 Task: Create a rule when anyone enters a card discription containing a date after set due on the date.
Action: Mouse moved to (1299, 43)
Screenshot: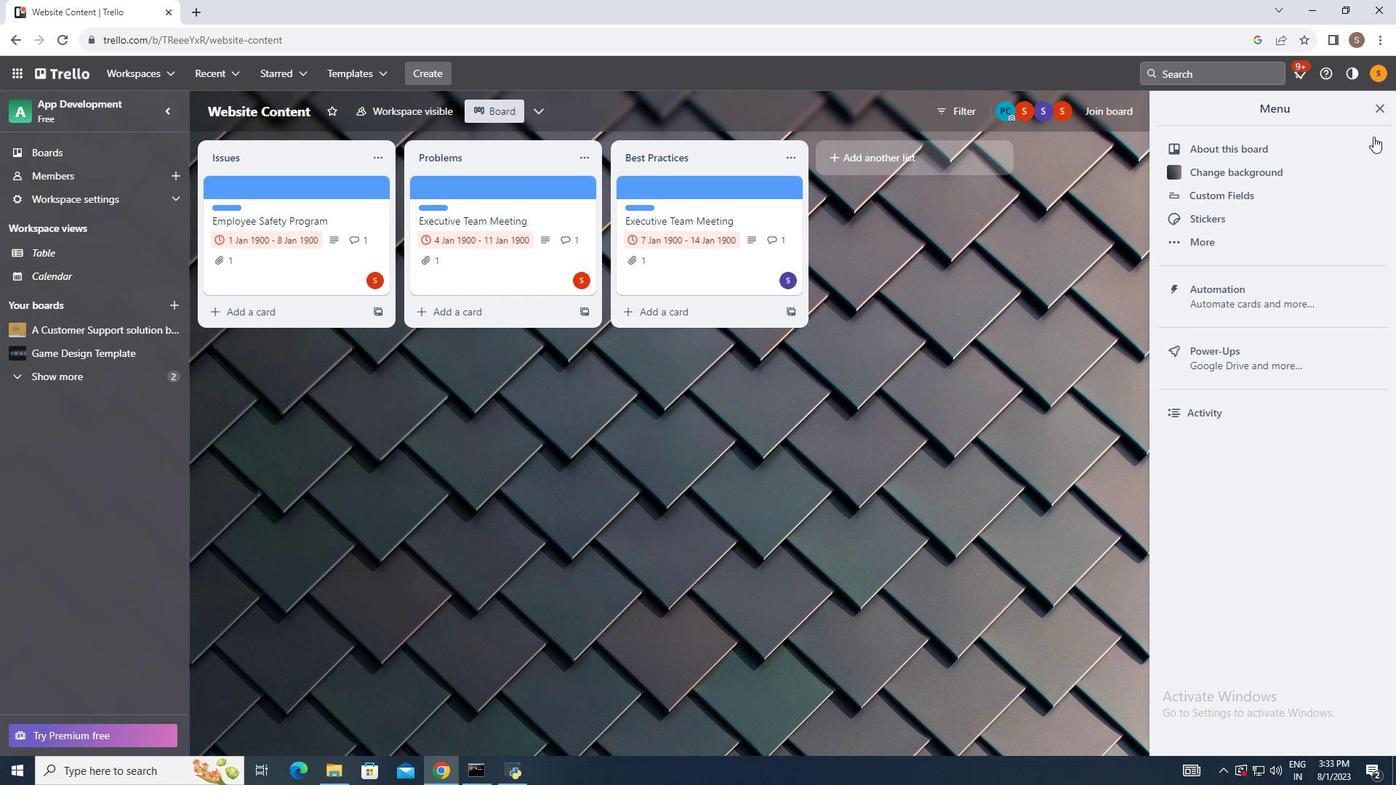 
Action: Mouse pressed left at (1299, 43)
Screenshot: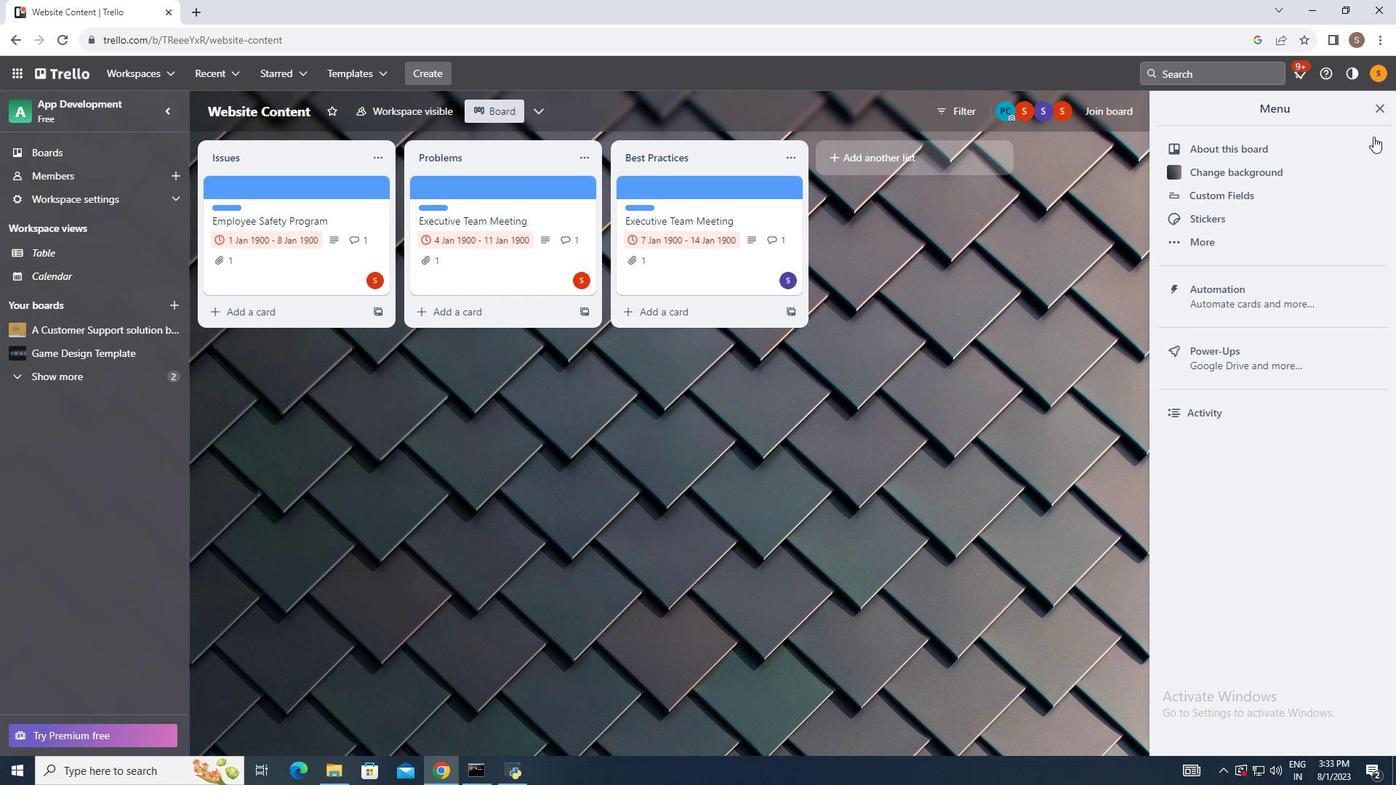 
Action: Mouse moved to (1192, 261)
Screenshot: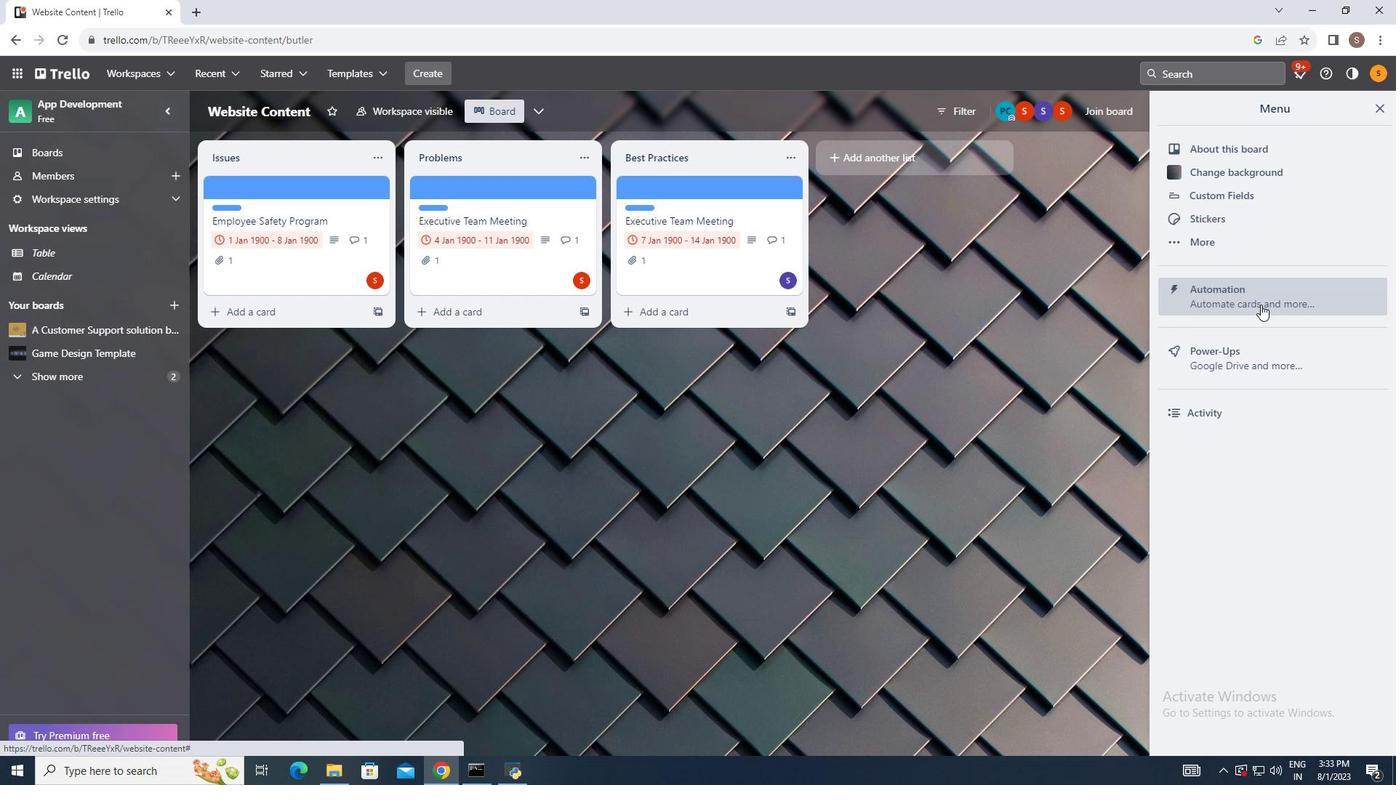 
Action: Mouse pressed left at (1192, 261)
Screenshot: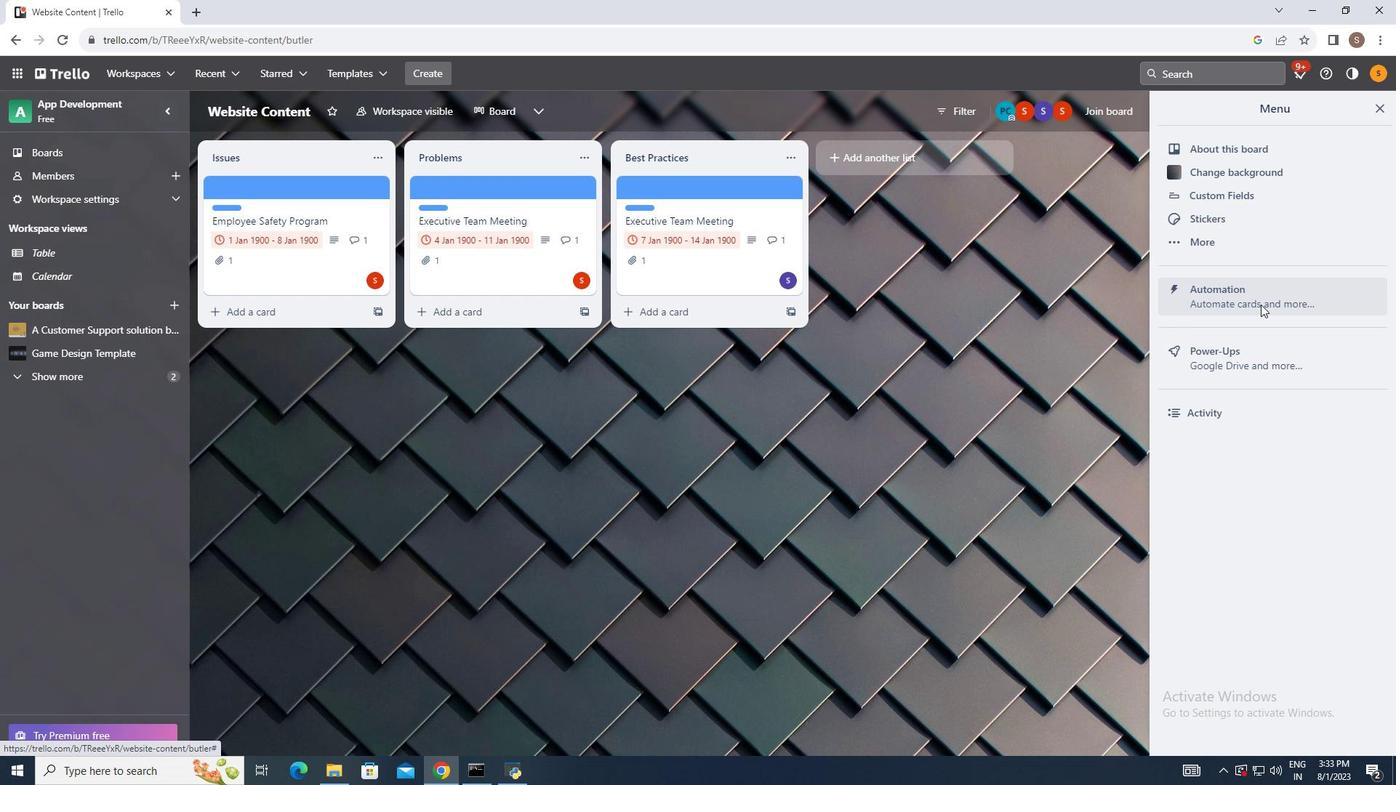 
Action: Mouse moved to (340, 186)
Screenshot: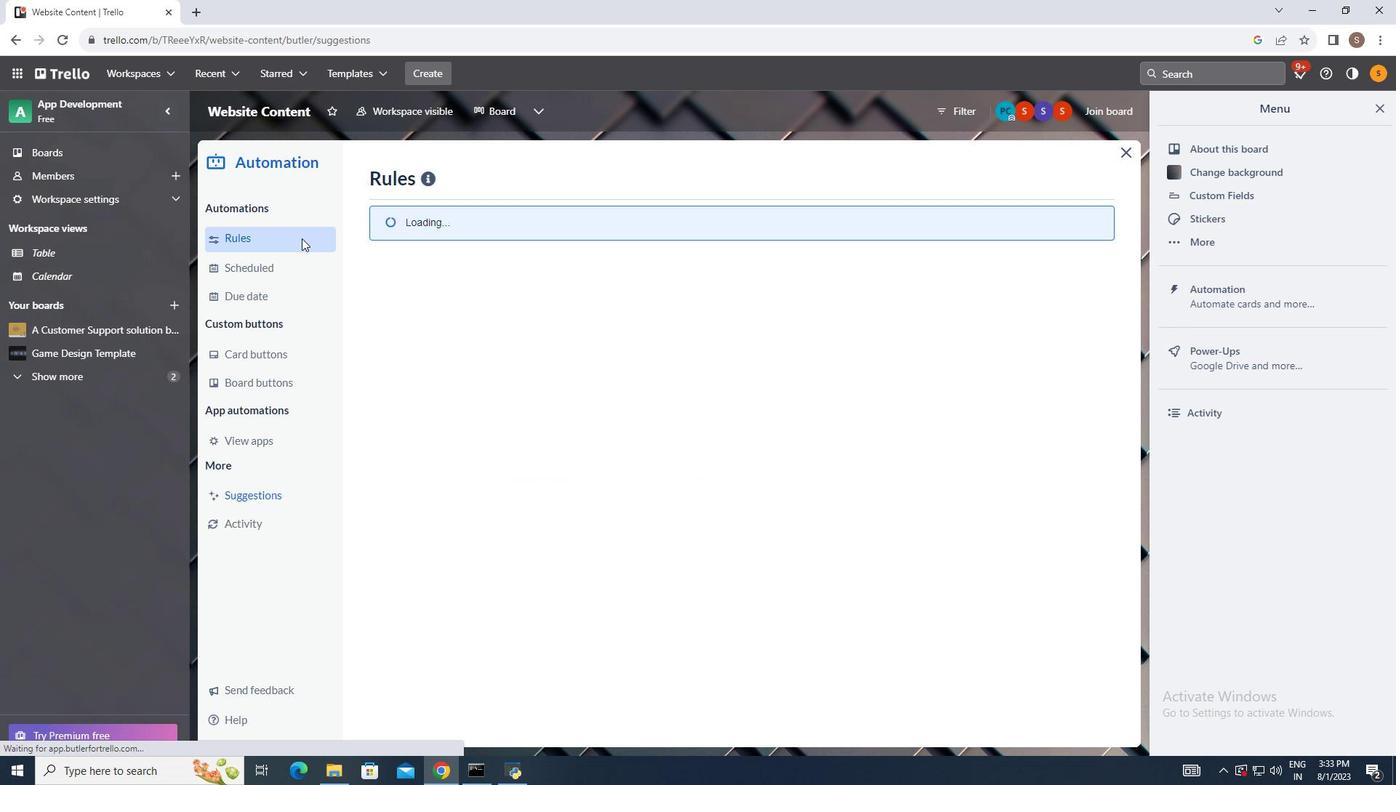 
Action: Mouse pressed left at (340, 186)
Screenshot: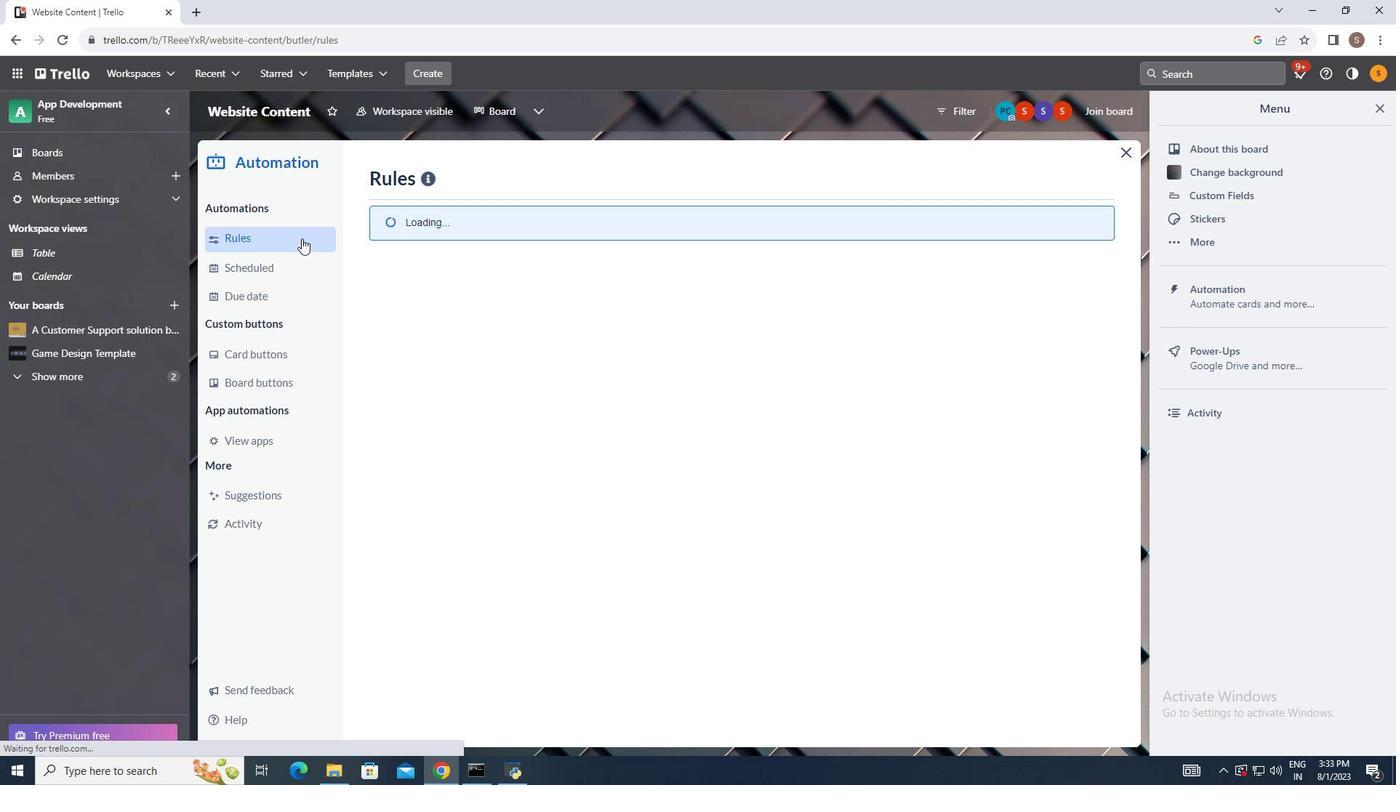 
Action: Mouse moved to (924, 119)
Screenshot: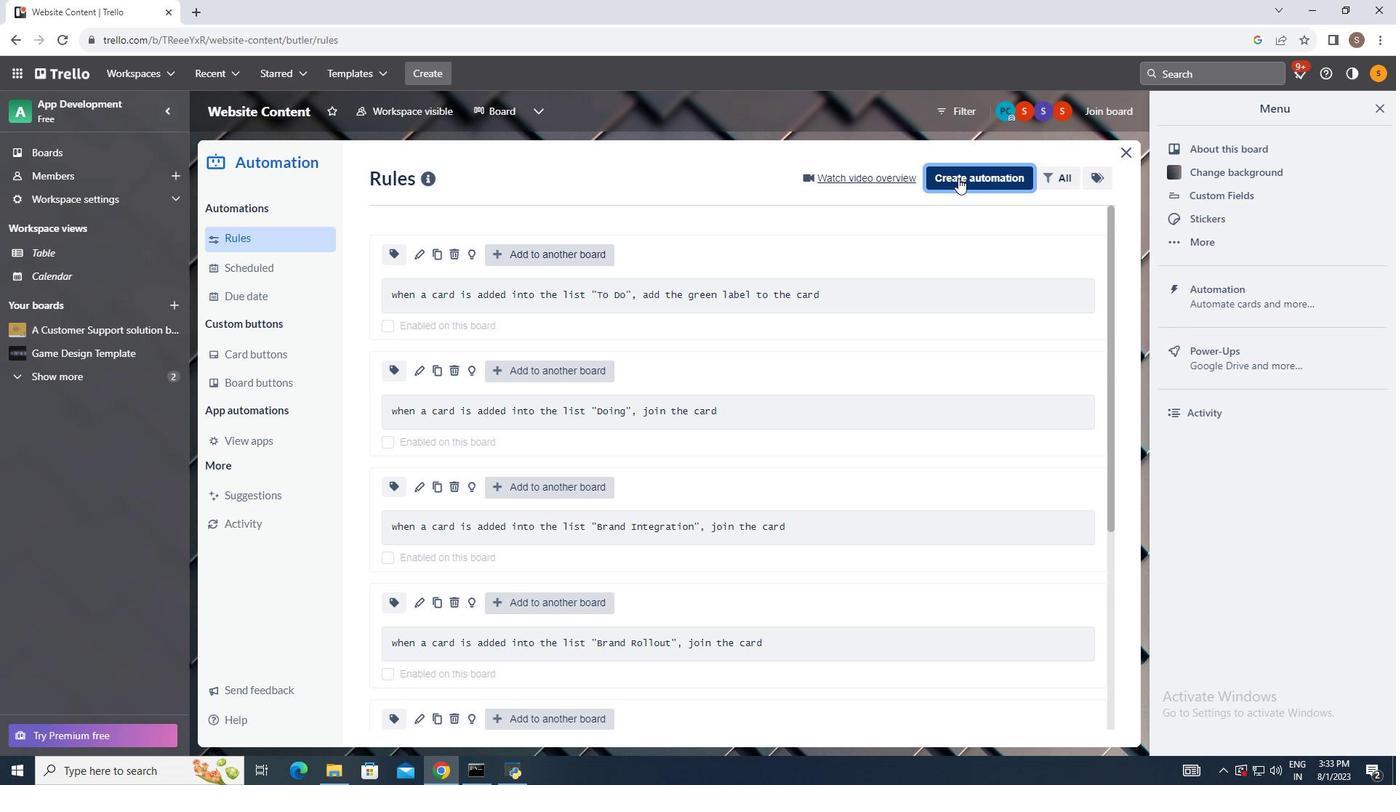 
Action: Mouse pressed left at (924, 119)
Screenshot: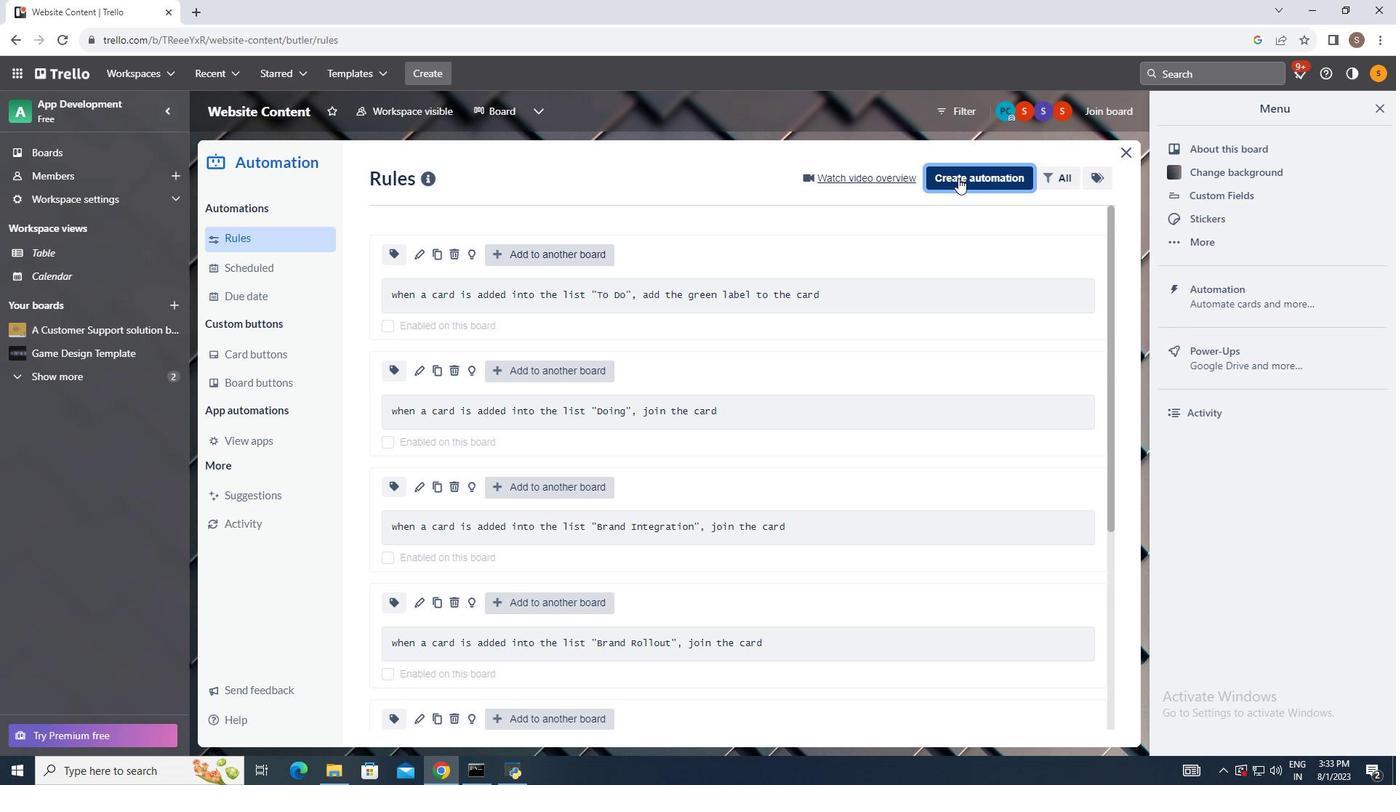 
Action: Mouse moved to (676, 277)
Screenshot: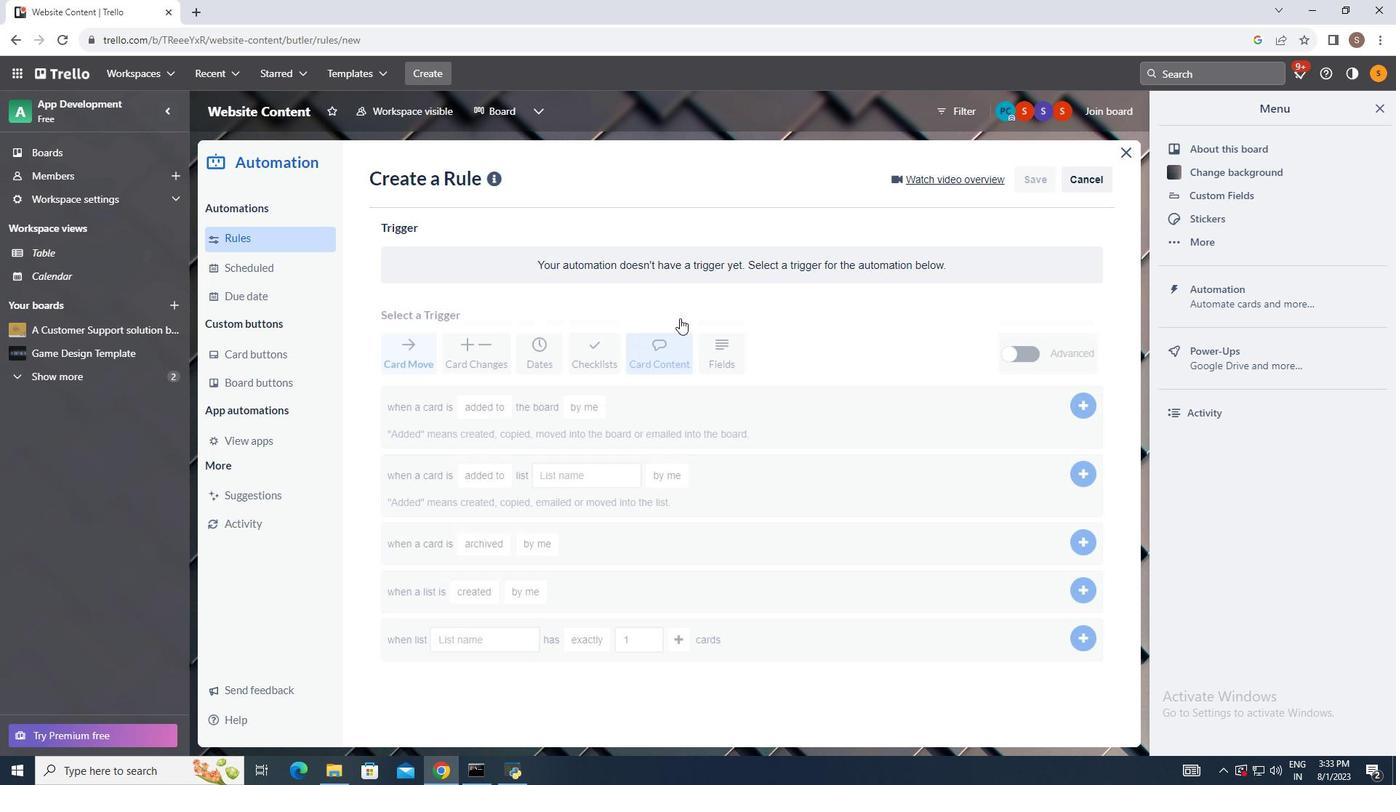 
Action: Mouse pressed left at (676, 277)
Screenshot: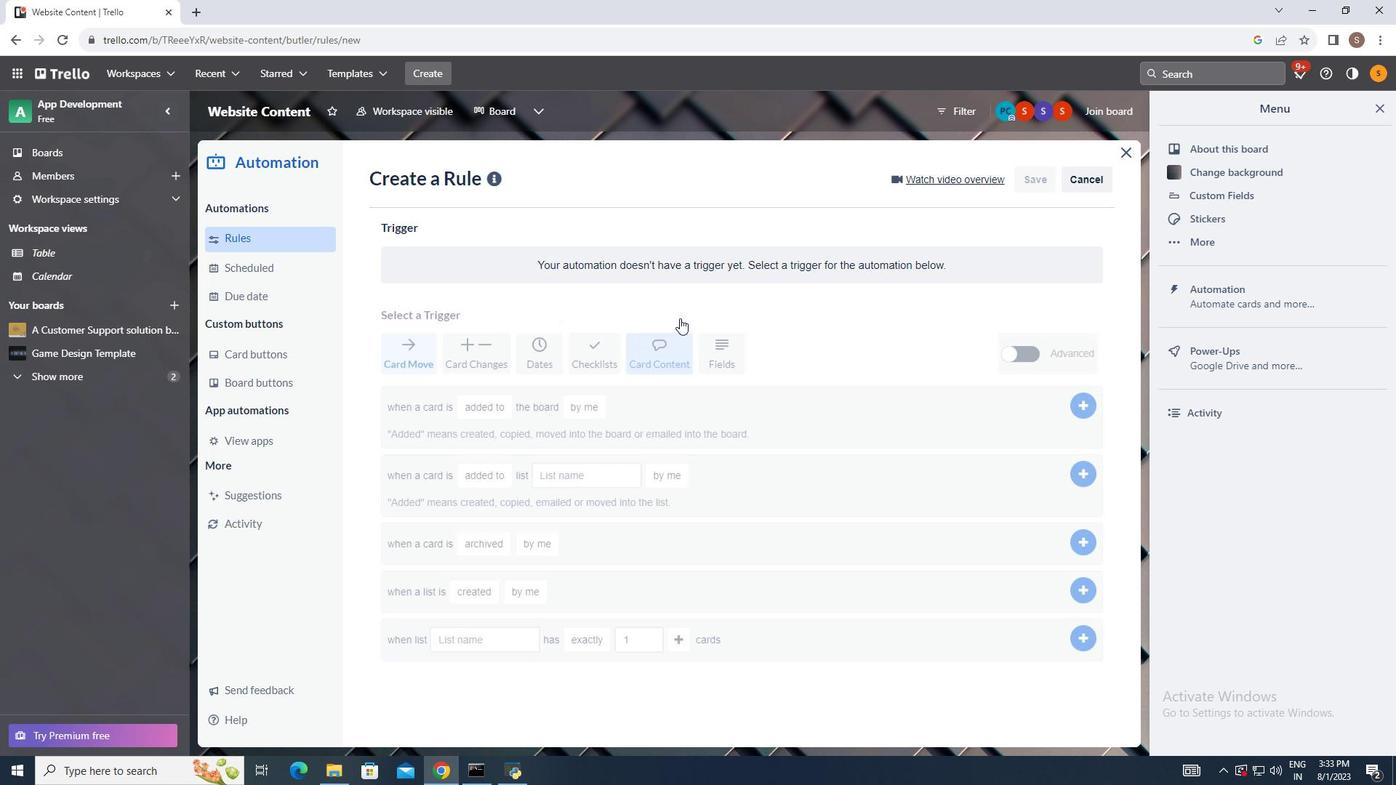 
Action: Mouse moved to (544, 338)
Screenshot: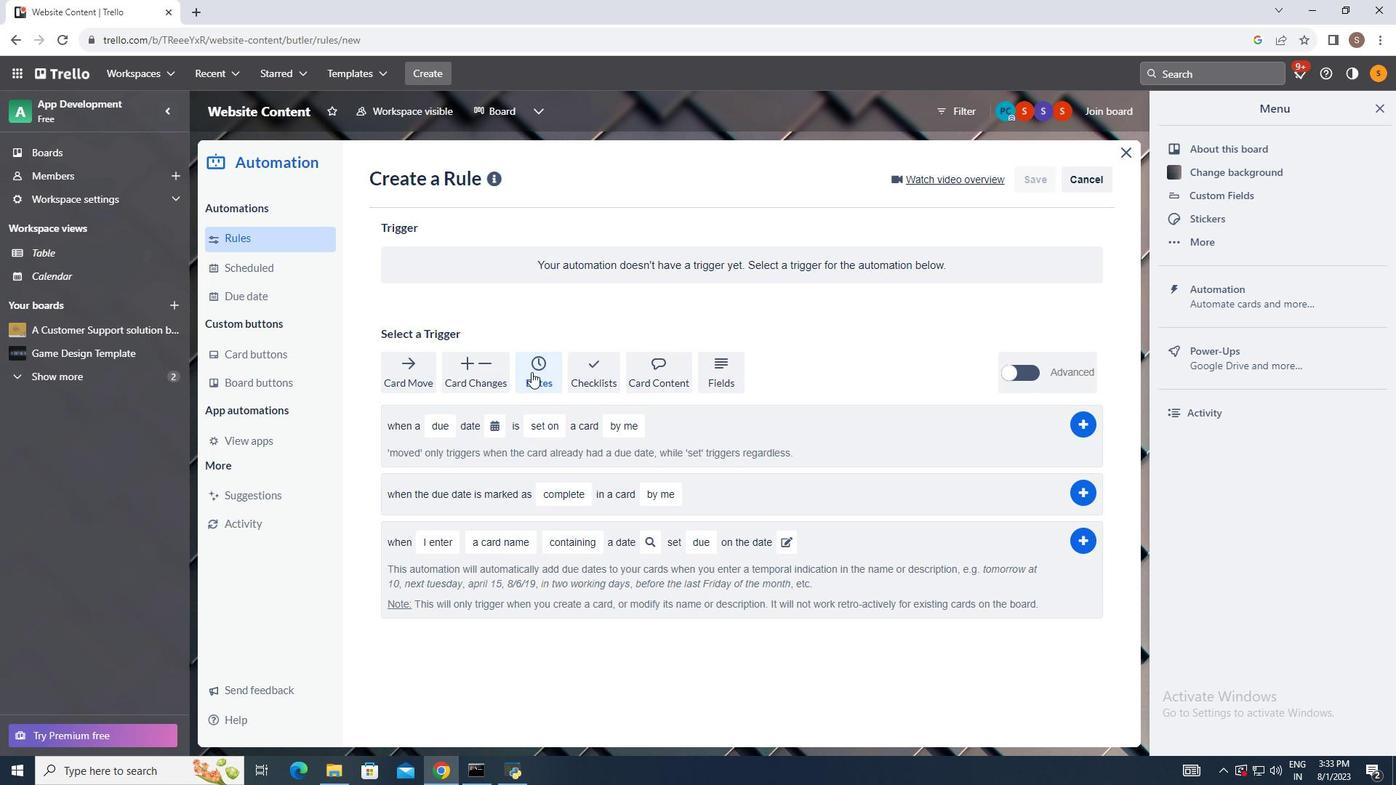 
Action: Mouse pressed left at (544, 338)
Screenshot: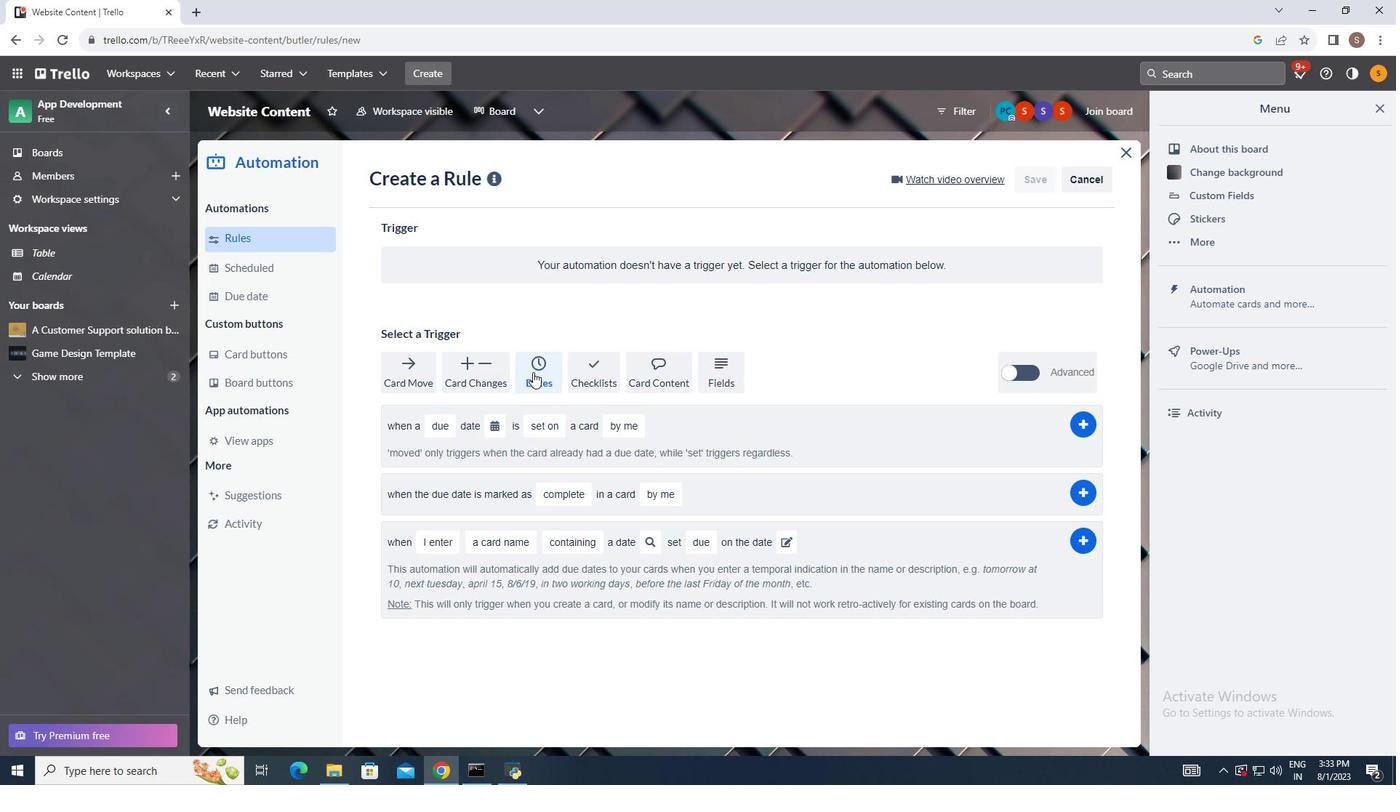 
Action: Mouse moved to (479, 594)
Screenshot: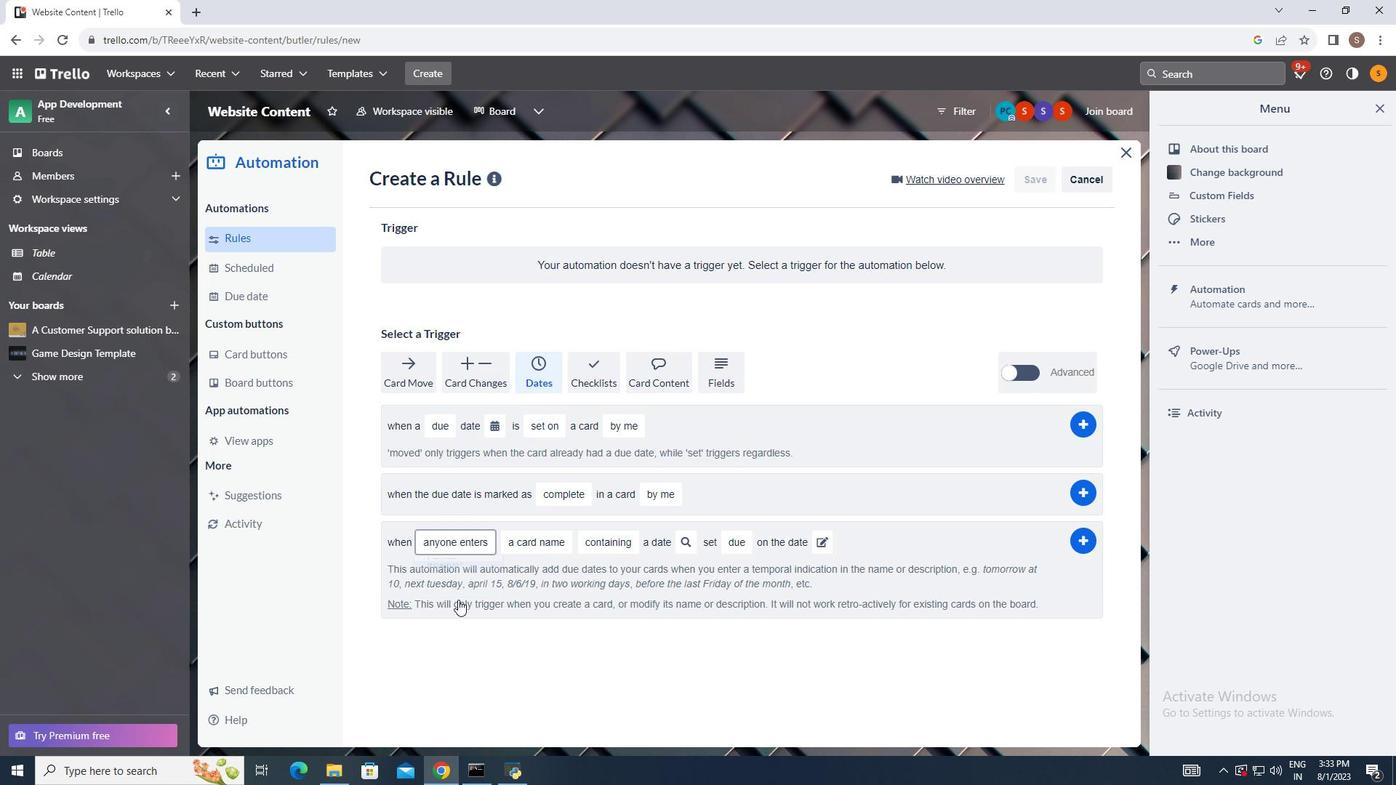 
Action: Mouse pressed left at (479, 594)
Screenshot: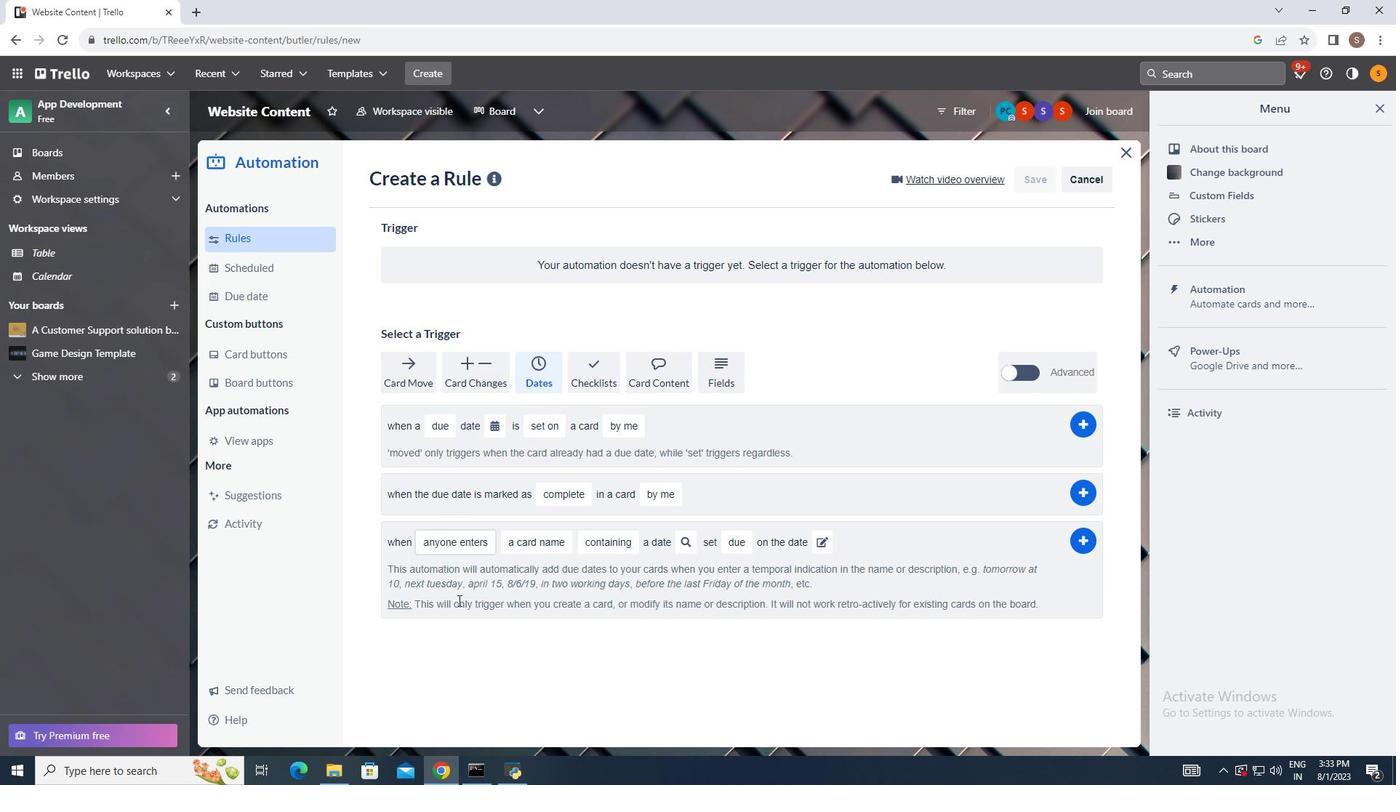 
Action: Mouse moved to (558, 533)
Screenshot: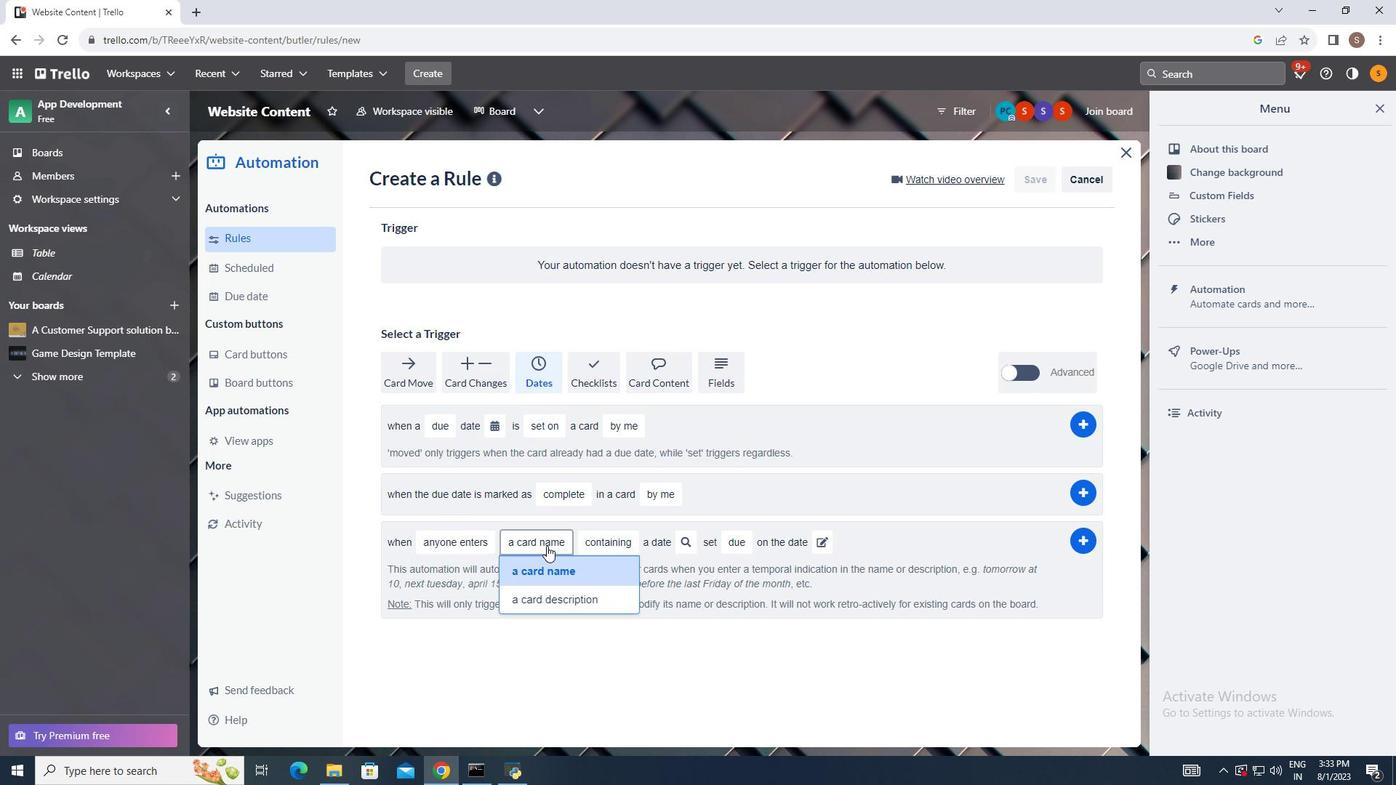 
Action: Mouse pressed left at (558, 533)
Screenshot: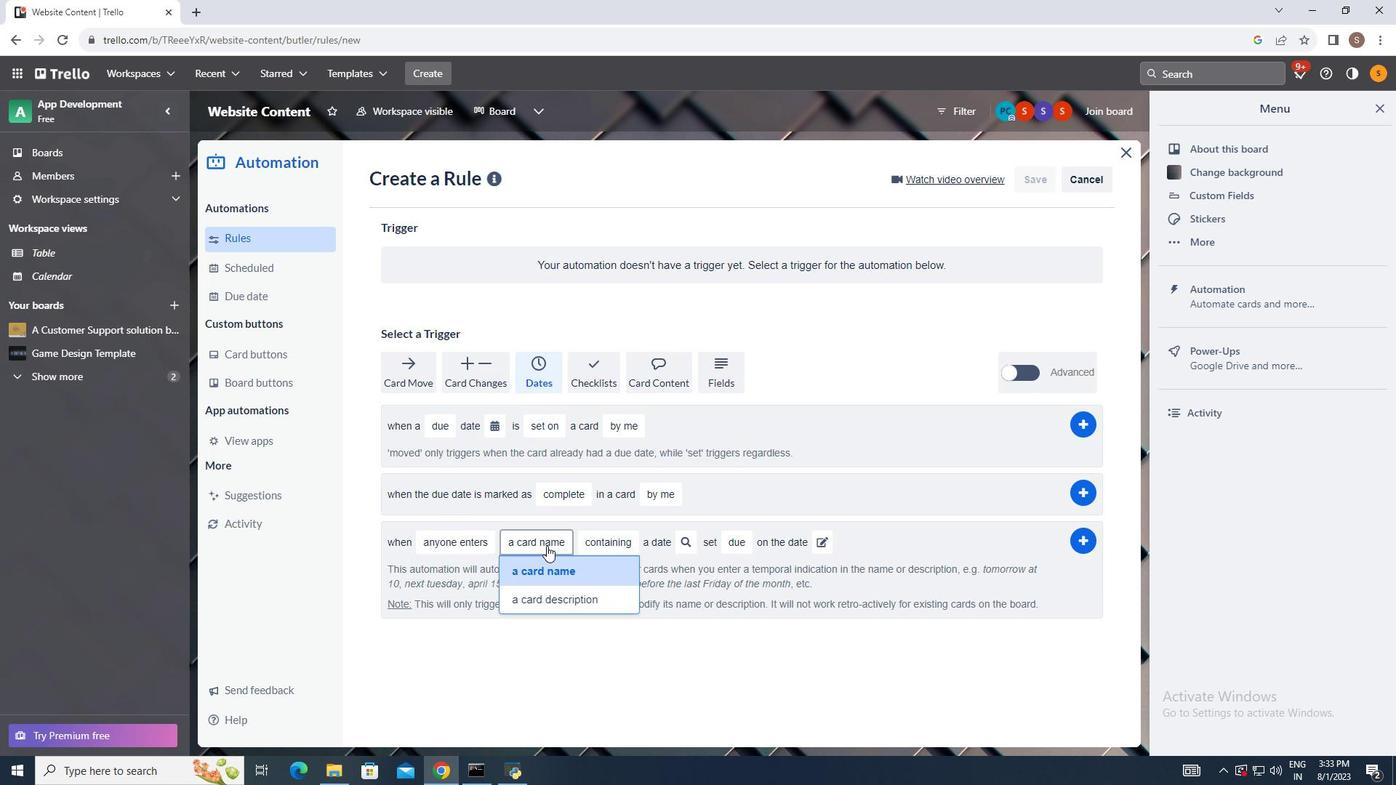 
Action: Mouse moved to (565, 593)
Screenshot: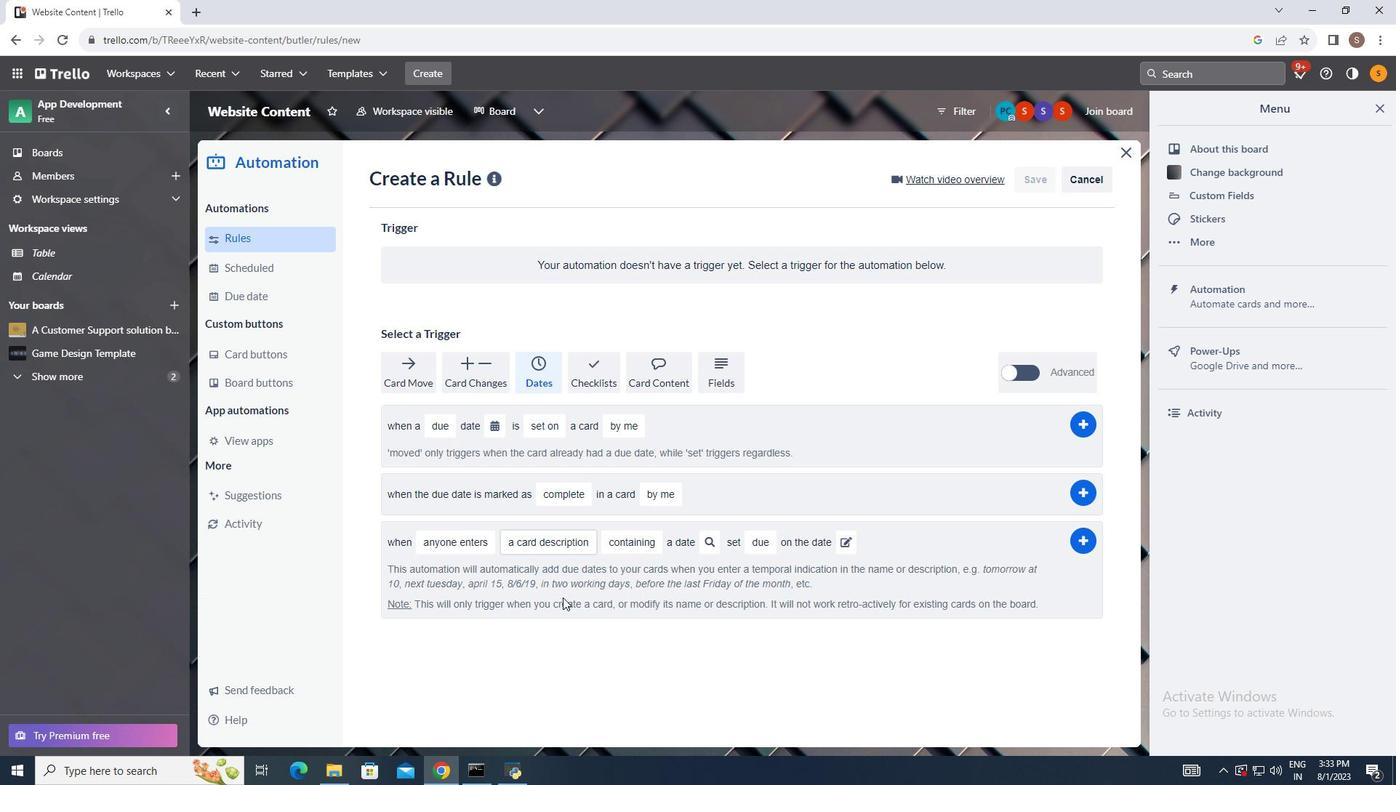 
Action: Mouse pressed left at (565, 593)
Screenshot: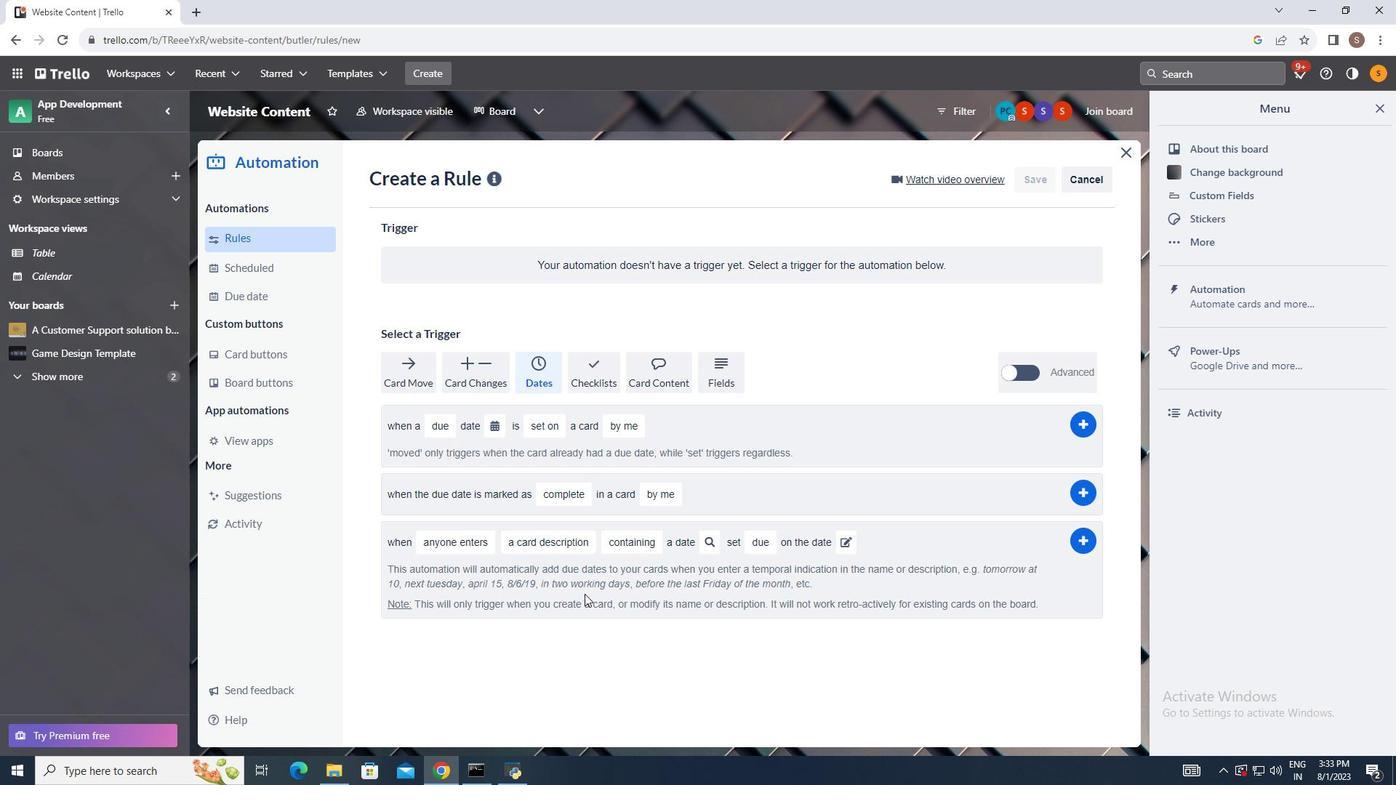 
Action: Mouse moved to (646, 539)
Screenshot: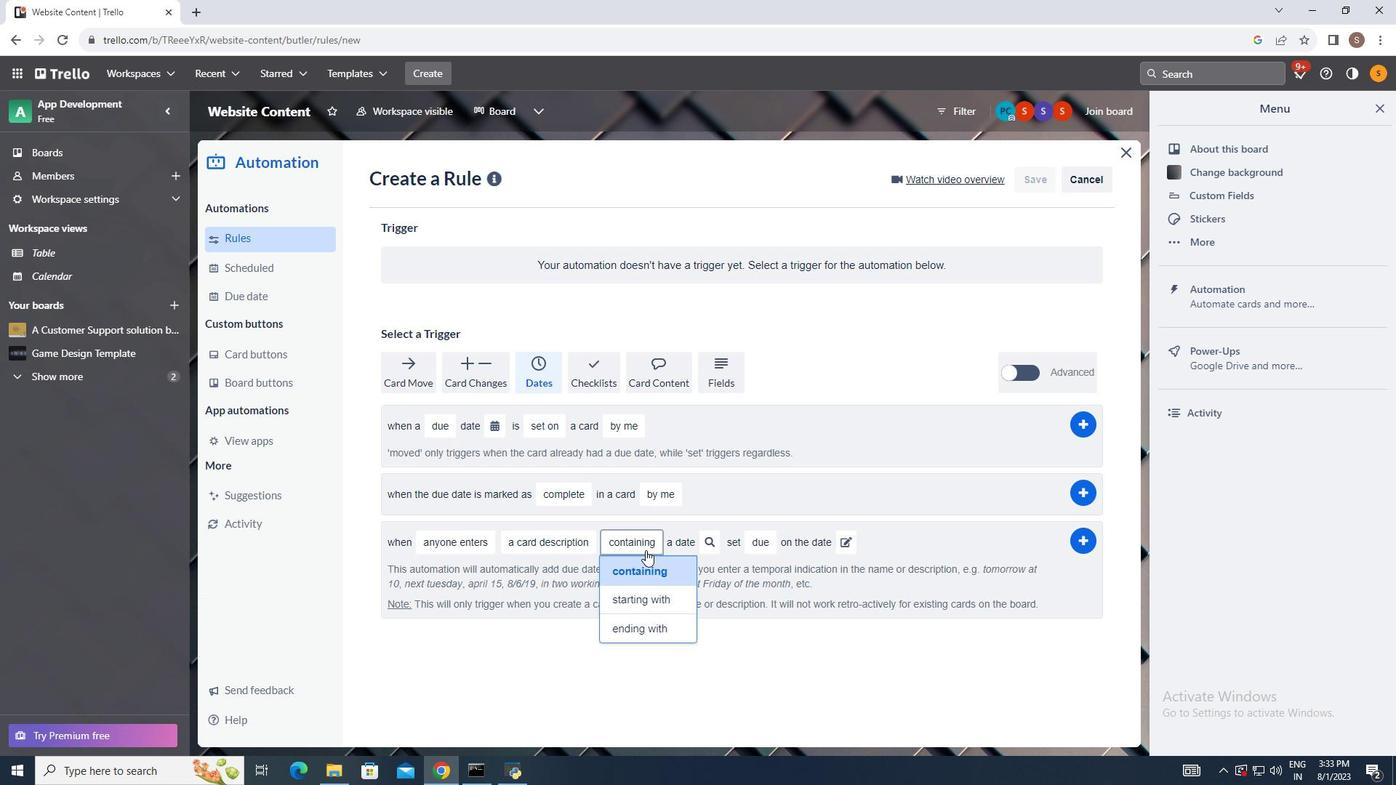 
Action: Mouse pressed left at (646, 539)
Screenshot: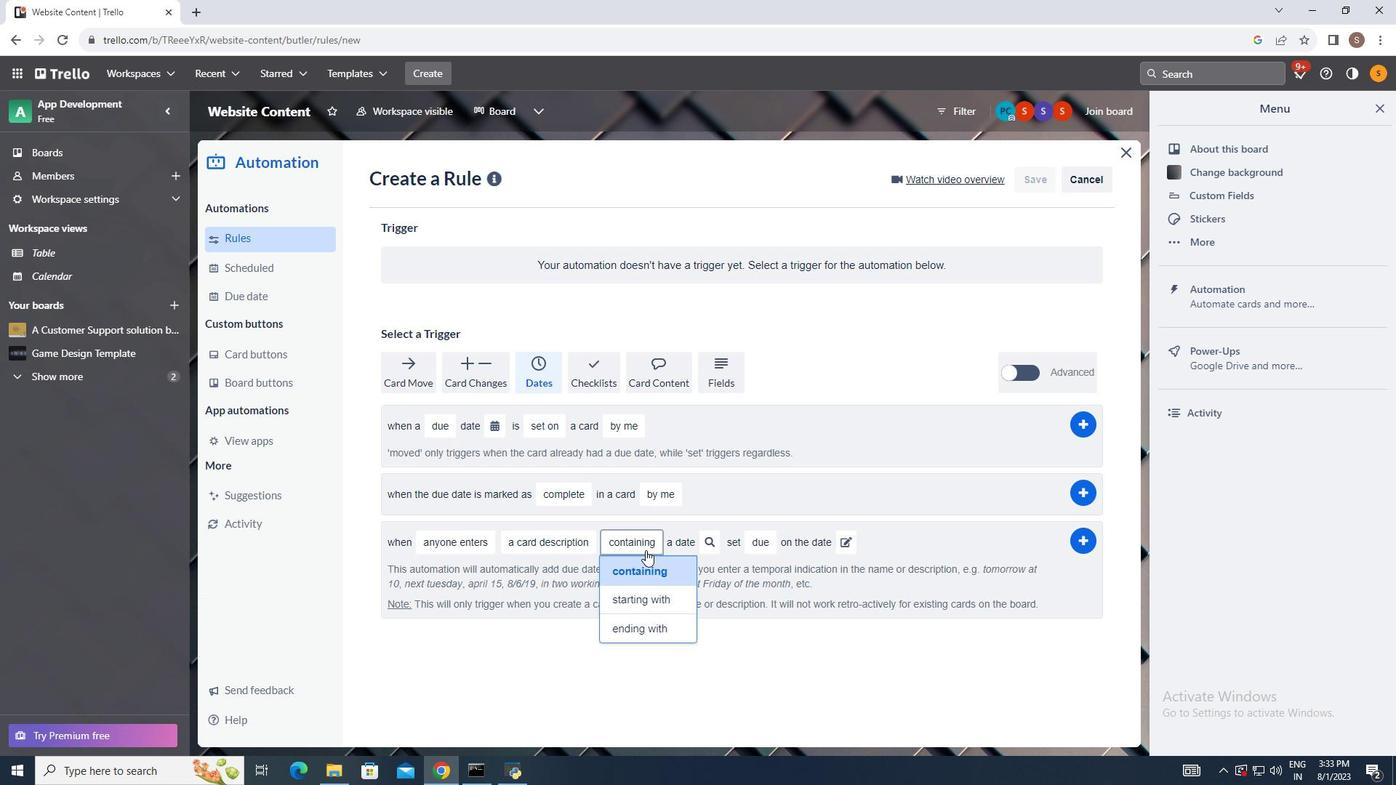 
Action: Mouse moved to (646, 559)
Screenshot: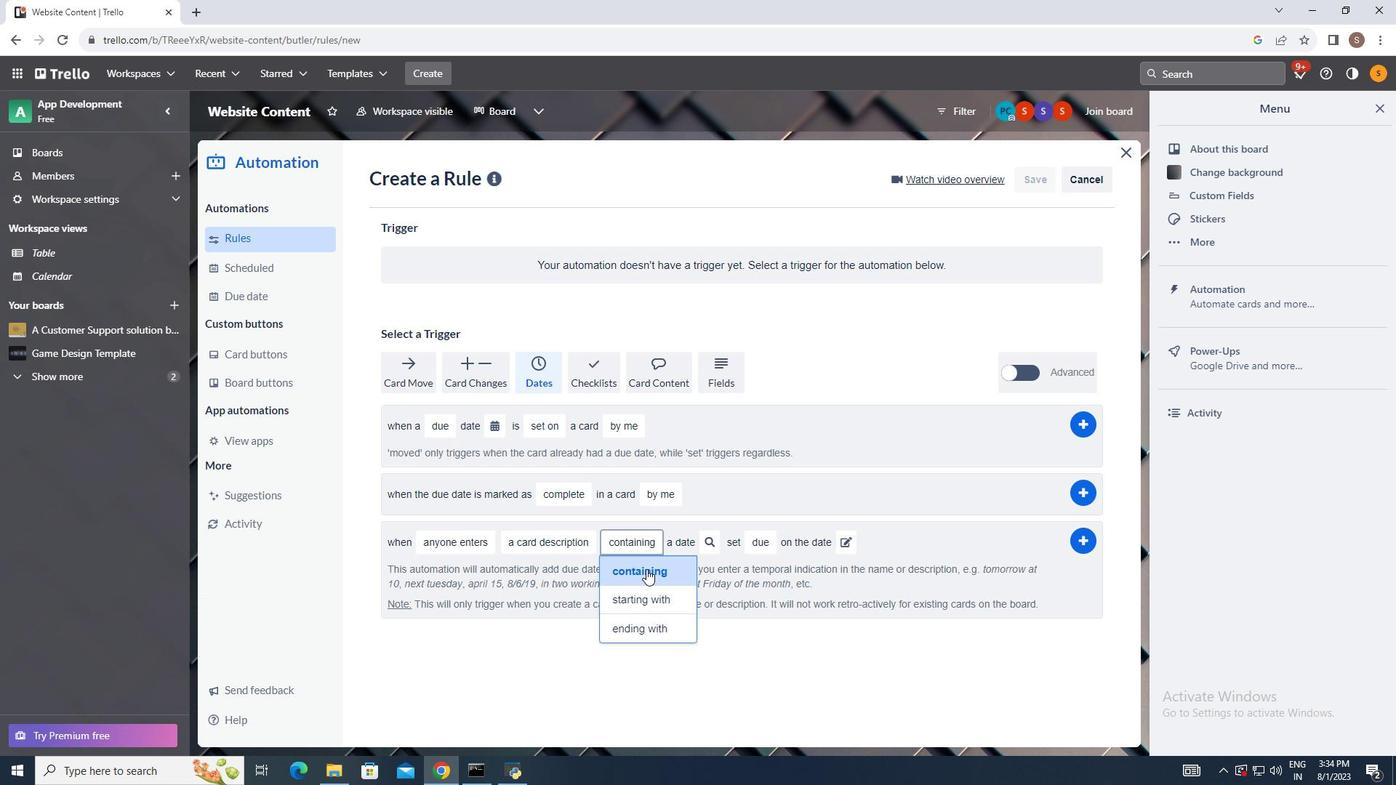 
Action: Mouse pressed left at (646, 559)
Screenshot: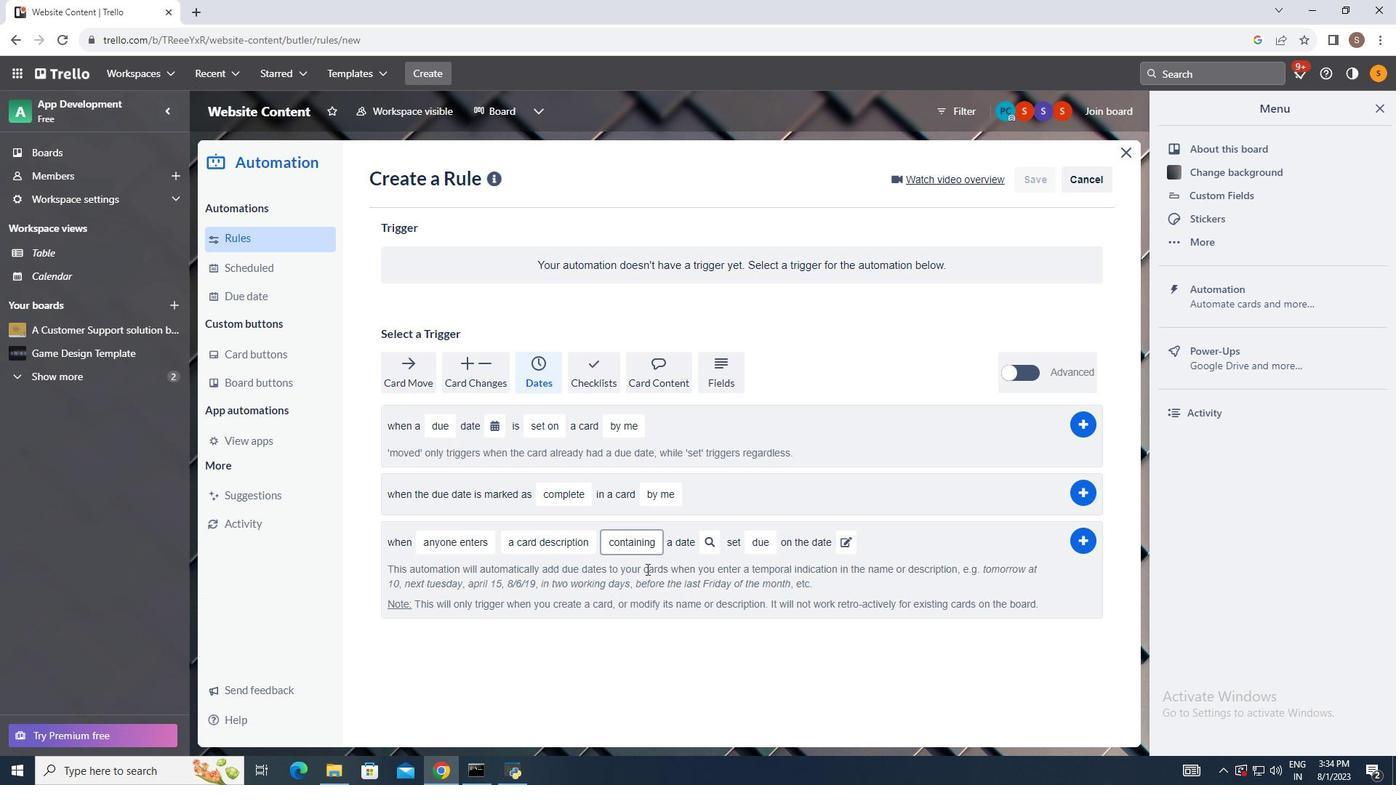
Action: Mouse moved to (702, 529)
Screenshot: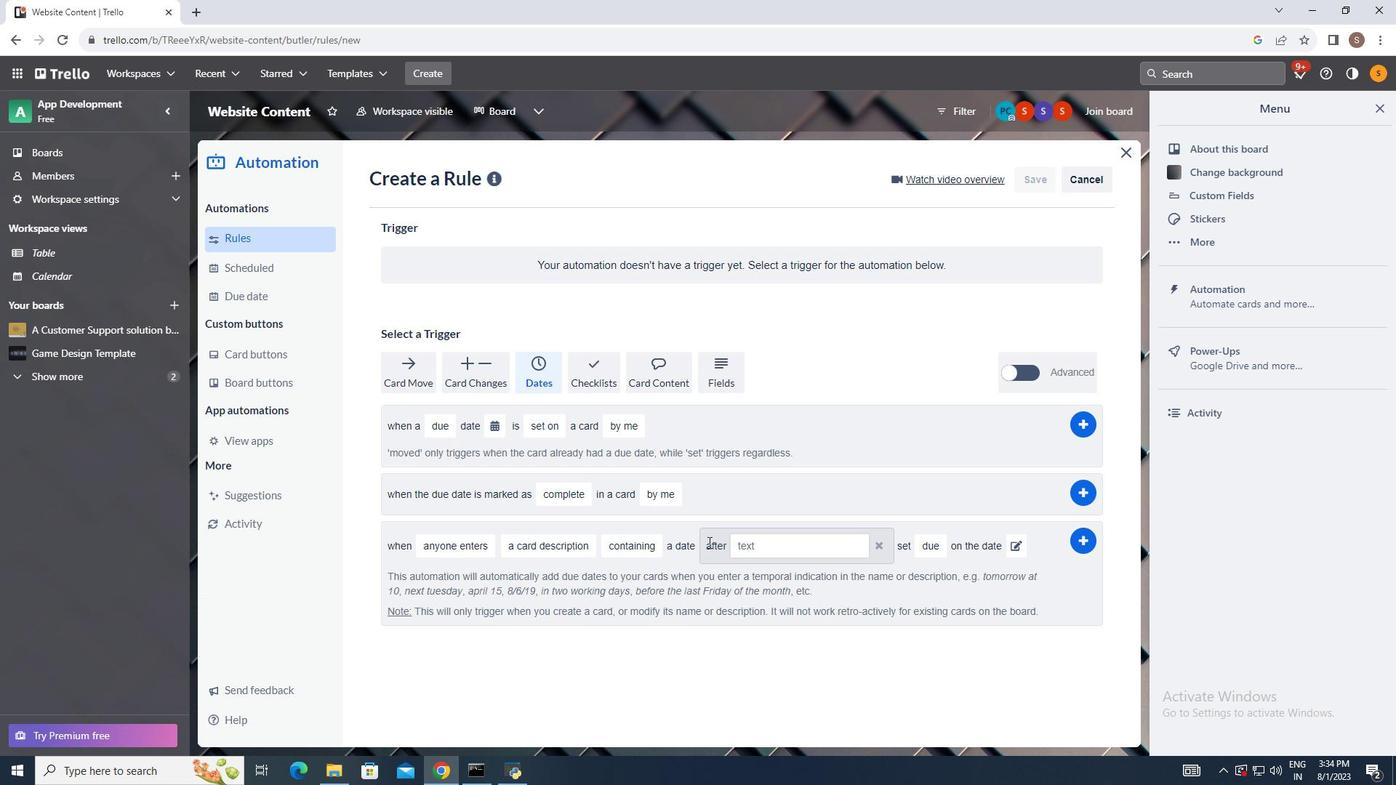 
Action: Mouse pressed left at (702, 529)
Screenshot: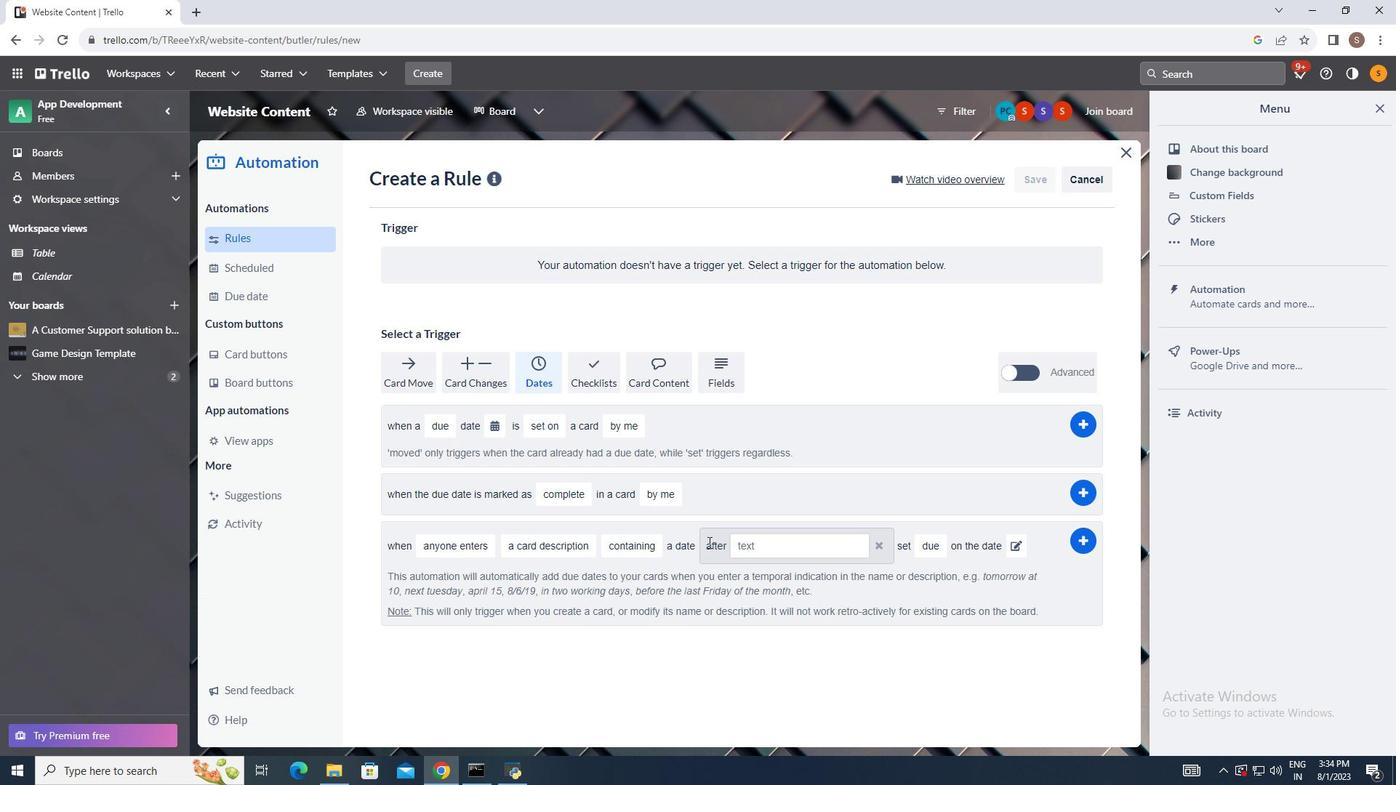 
Action: Mouse moved to (903, 532)
Screenshot: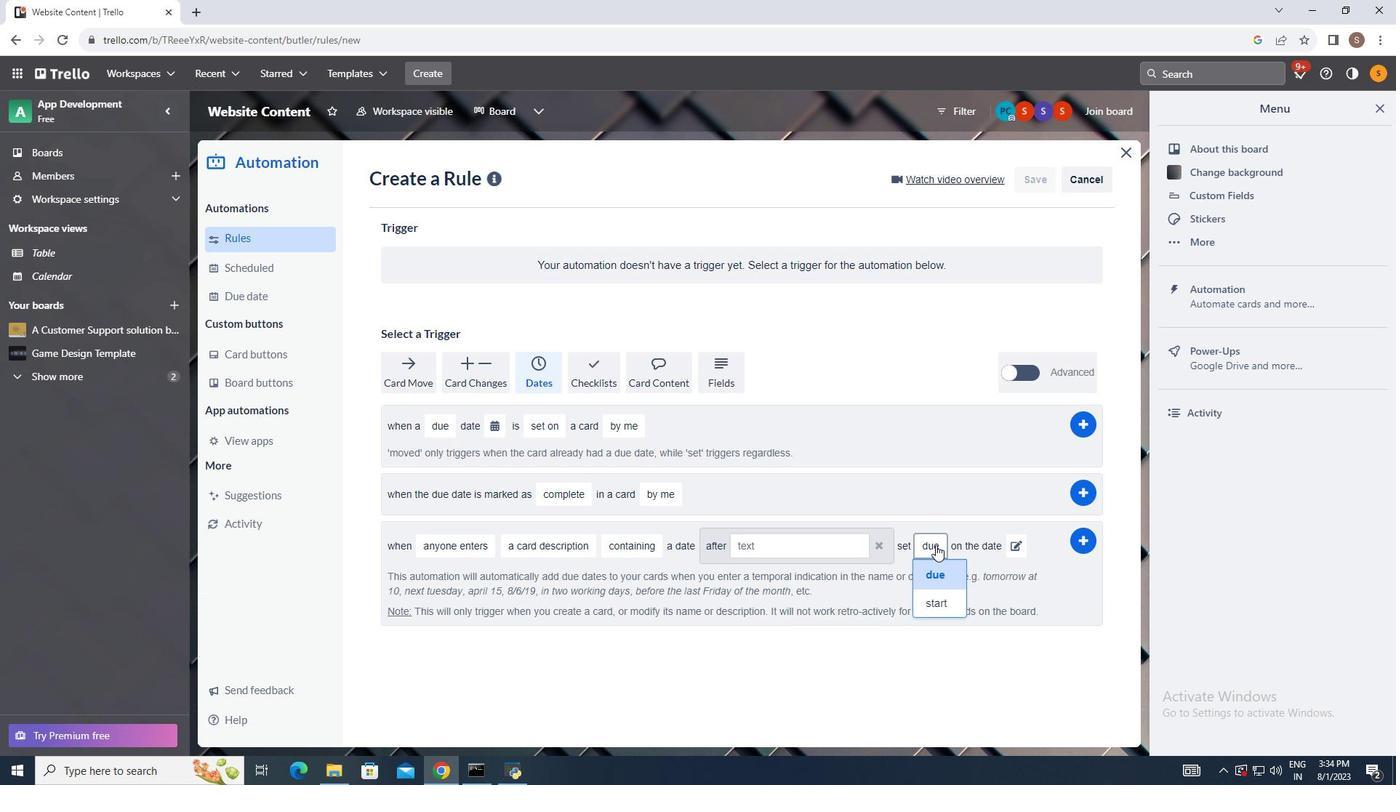 
Action: Mouse pressed left at (903, 532)
Screenshot: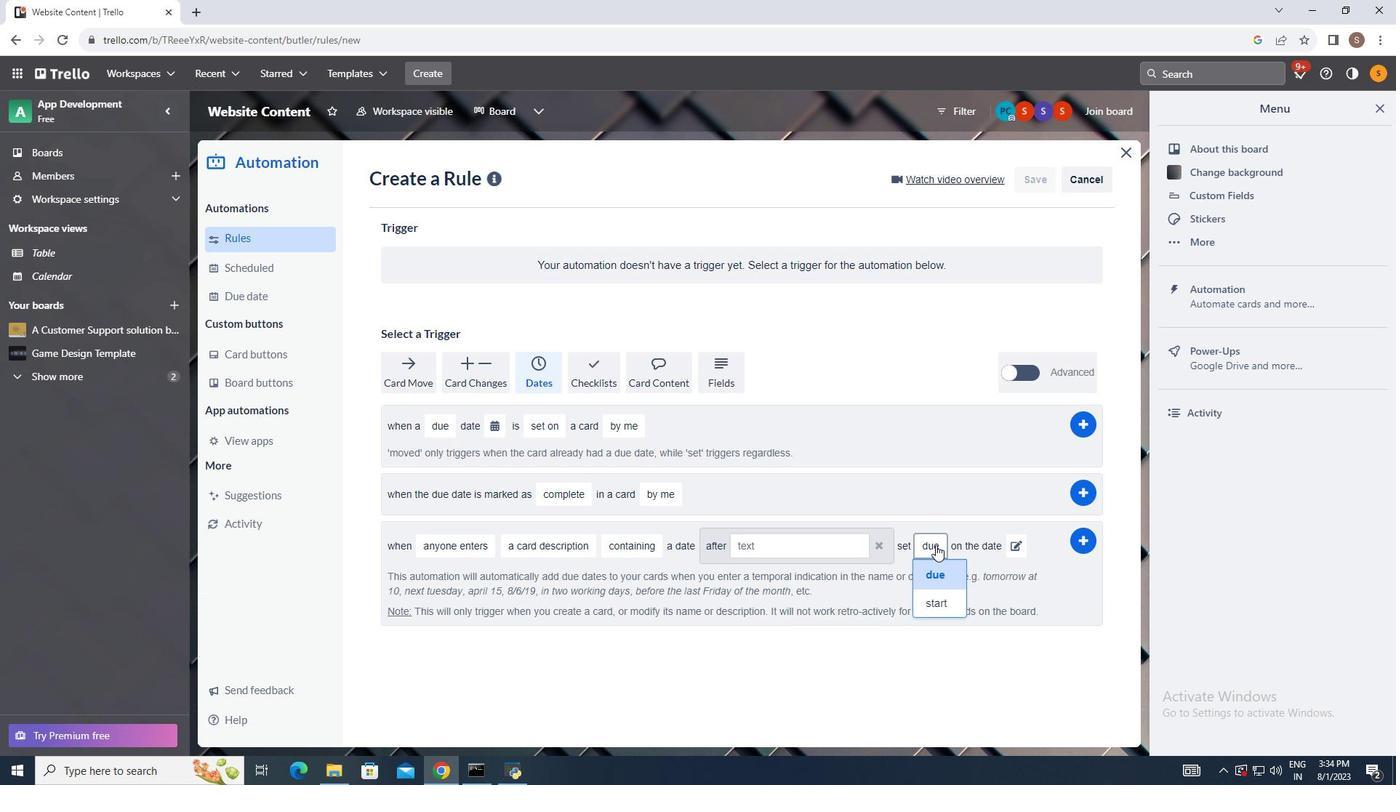 
Action: Mouse moved to (905, 565)
Screenshot: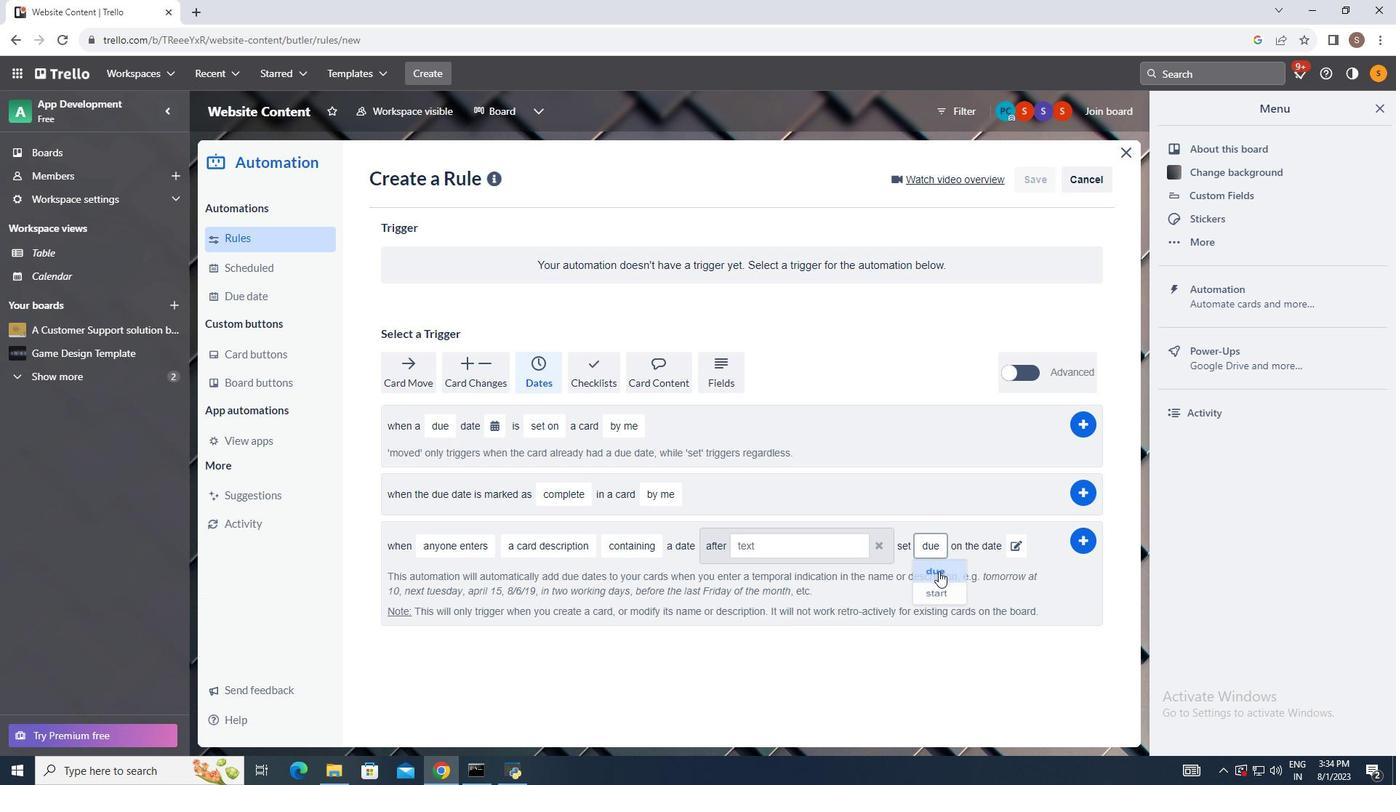 
Action: Mouse pressed left at (905, 565)
Screenshot: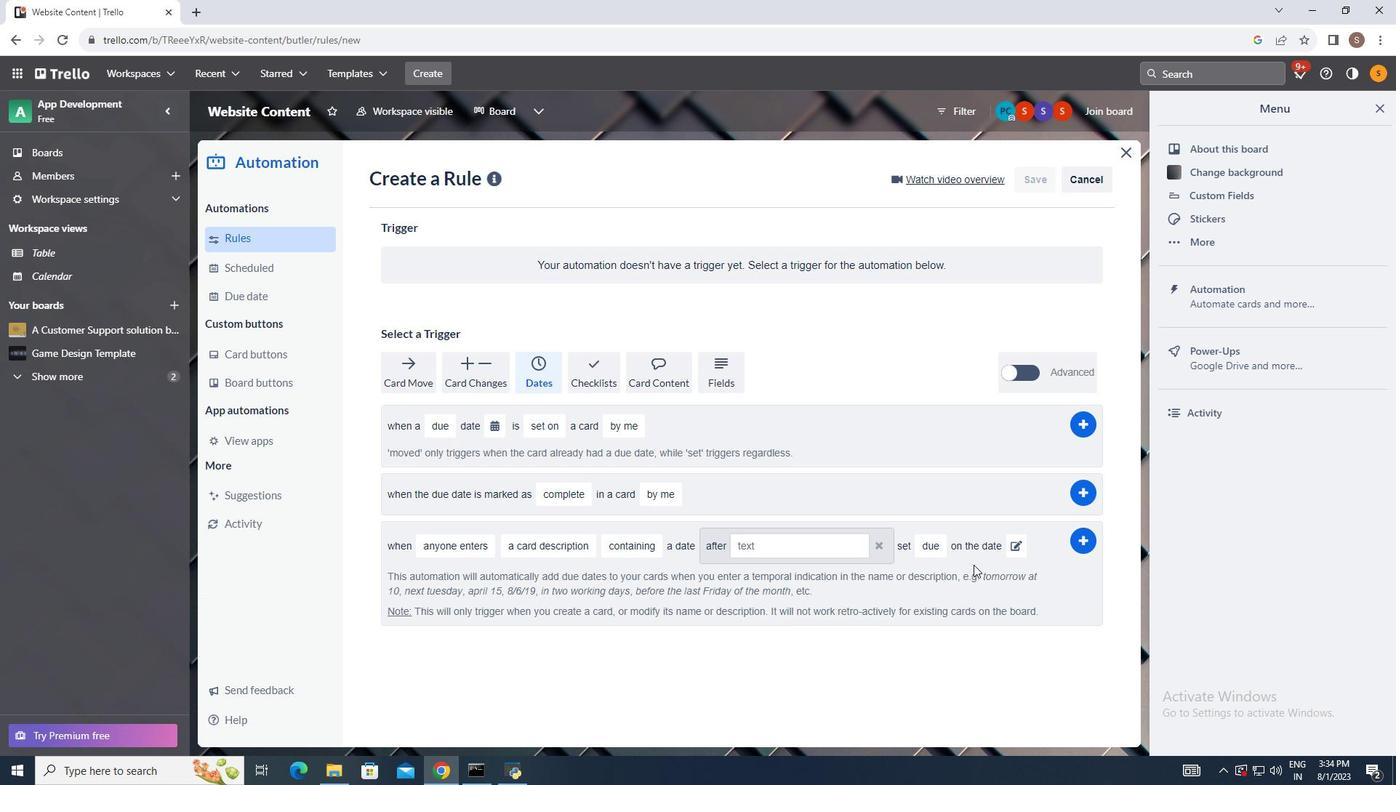 
Action: Mouse moved to (1038, 527)
Screenshot: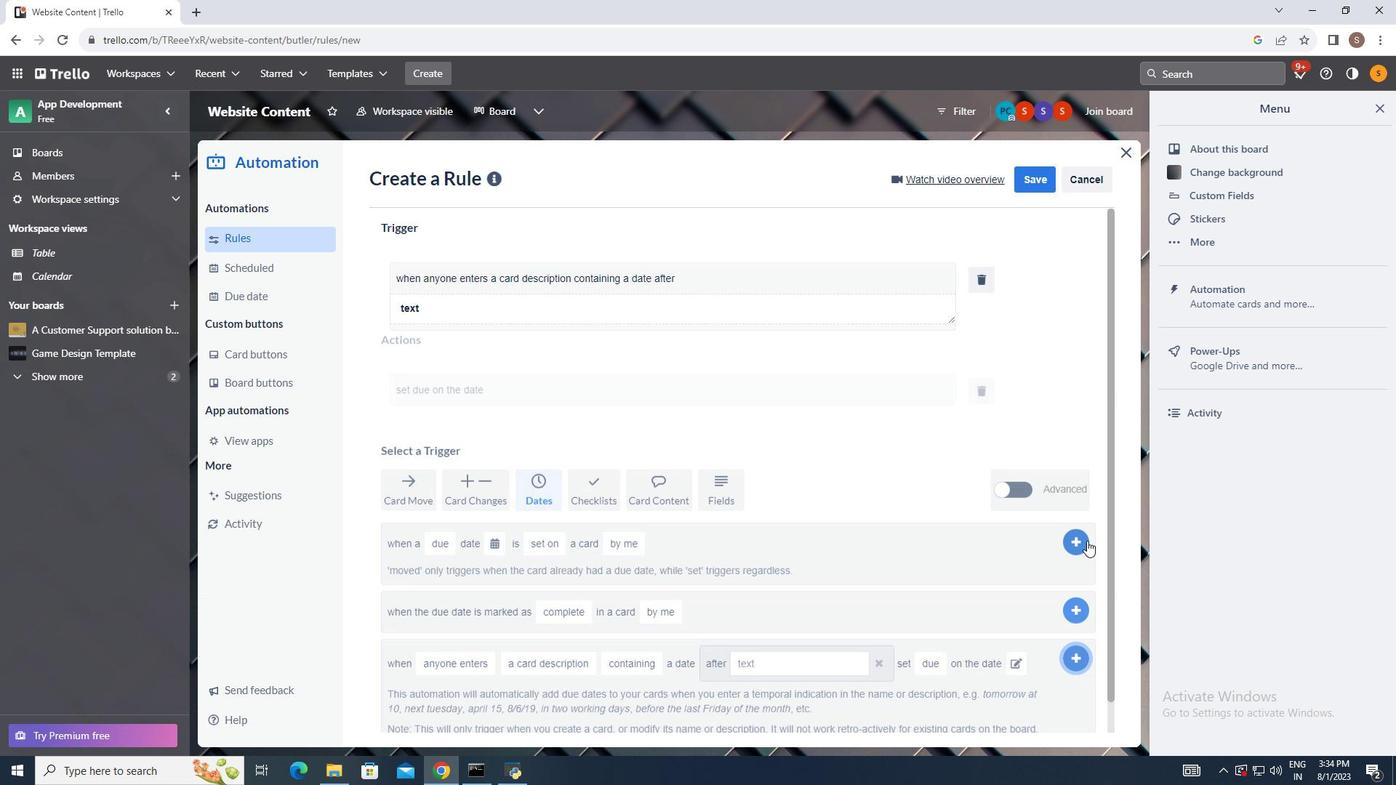 
Action: Mouse pressed left at (1038, 527)
Screenshot: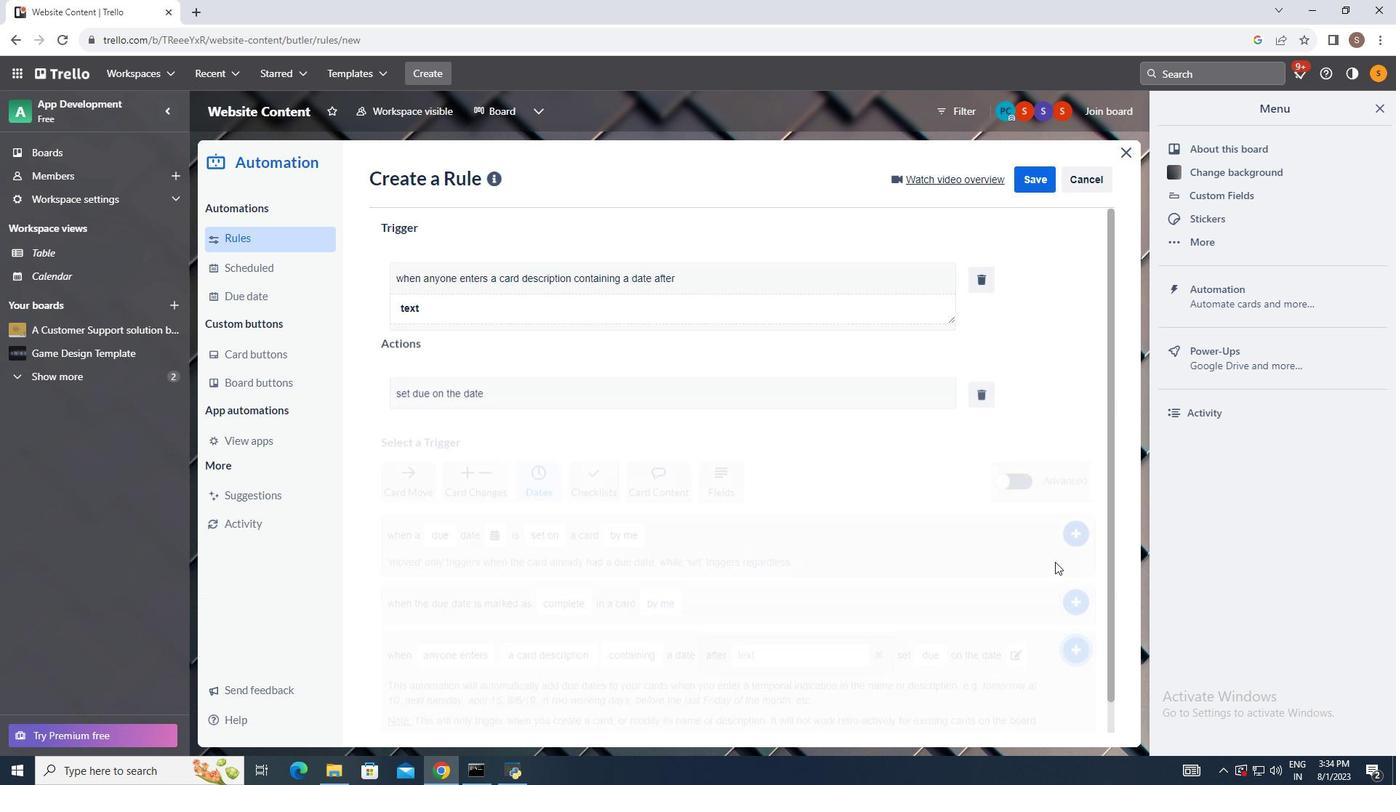 
Action: Mouse moved to (863, 548)
Screenshot: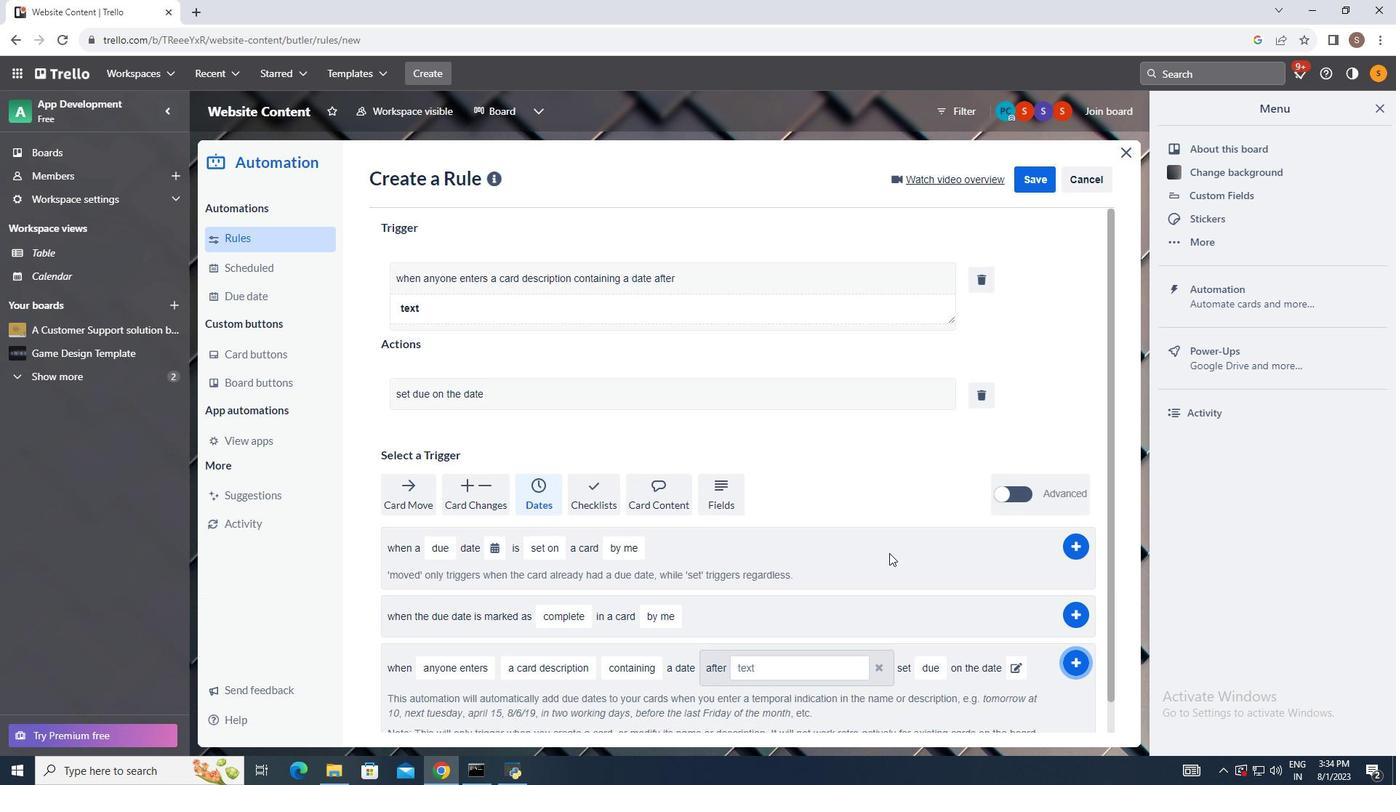
